 Task: Make in the project AgileBee a sprint 'Integration Testing Sprint'. Create in the project AgileBee a sprint 'Integration Testing Sprint'. Add in the project AgileBee a sprint 'Integration Testing Sprint'
Action: Mouse moved to (198, 54)
Screenshot: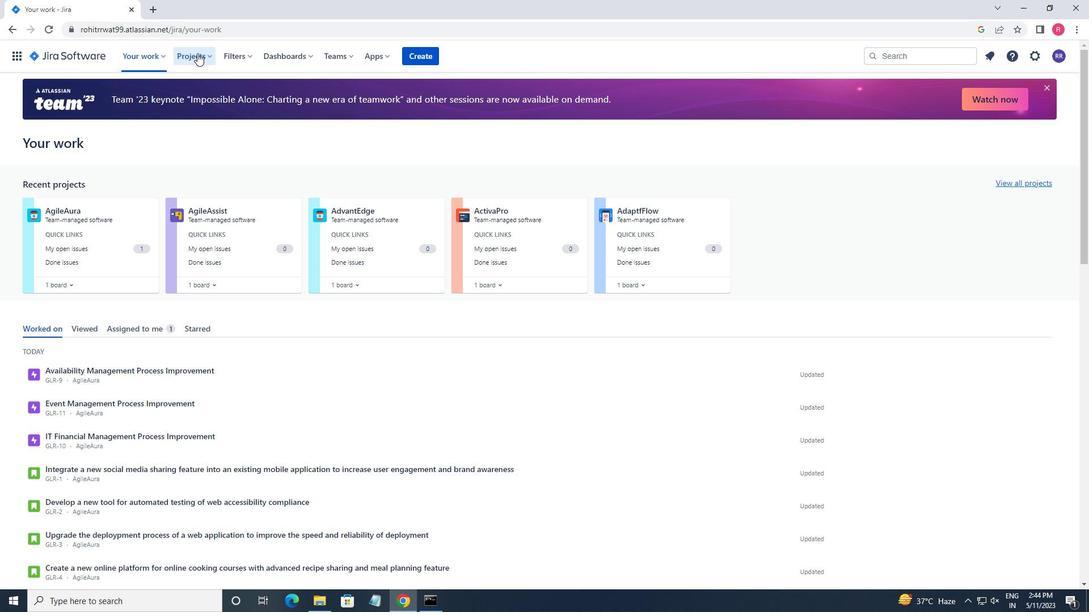 
Action: Mouse pressed left at (198, 54)
Screenshot: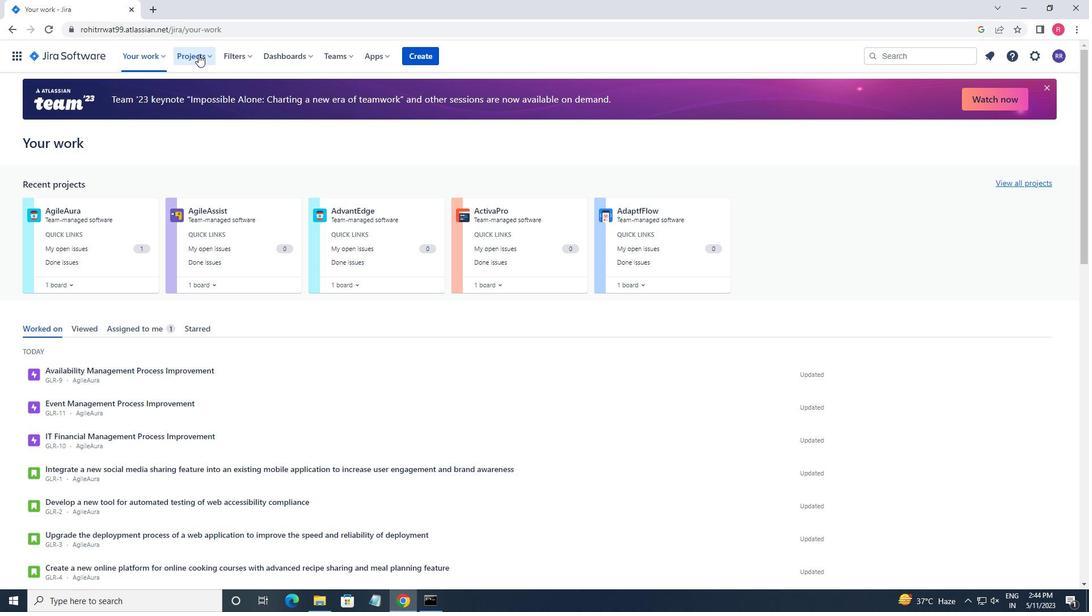 
Action: Mouse moved to (220, 101)
Screenshot: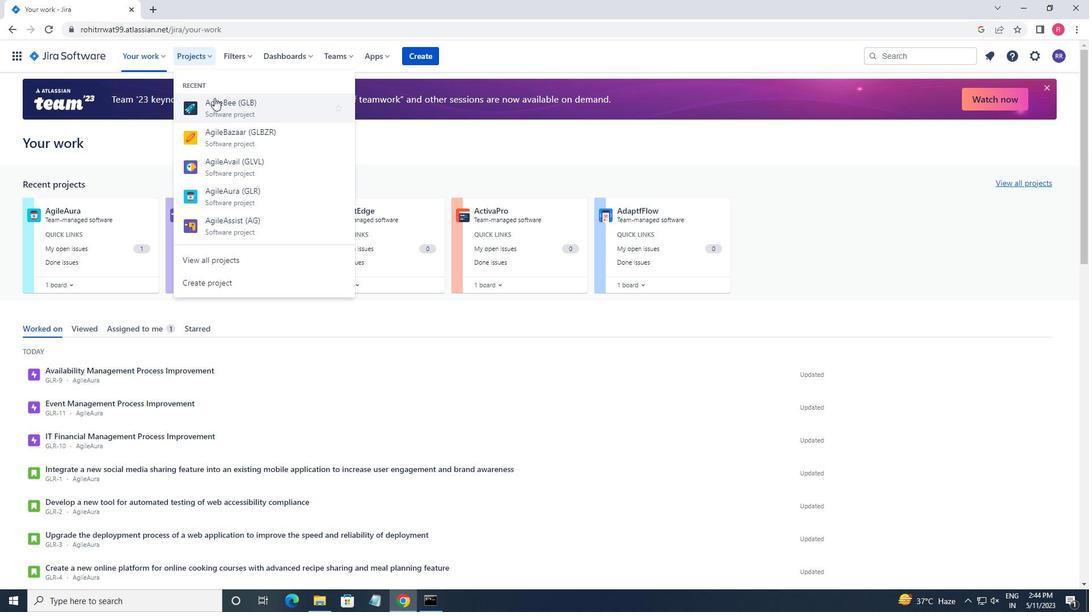 
Action: Mouse pressed left at (220, 101)
Screenshot: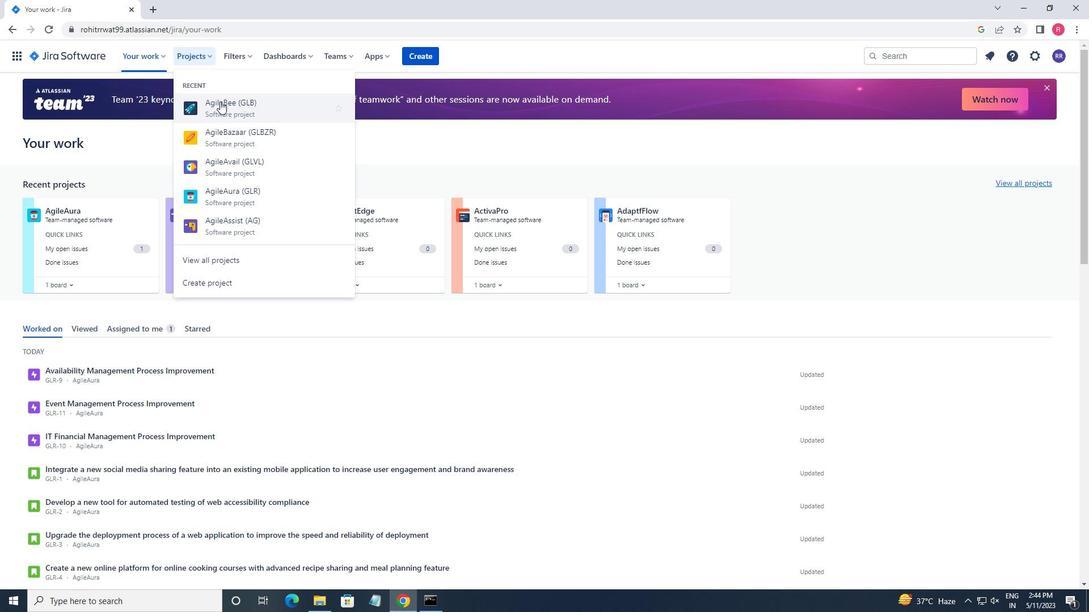 
Action: Mouse moved to (49, 159)
Screenshot: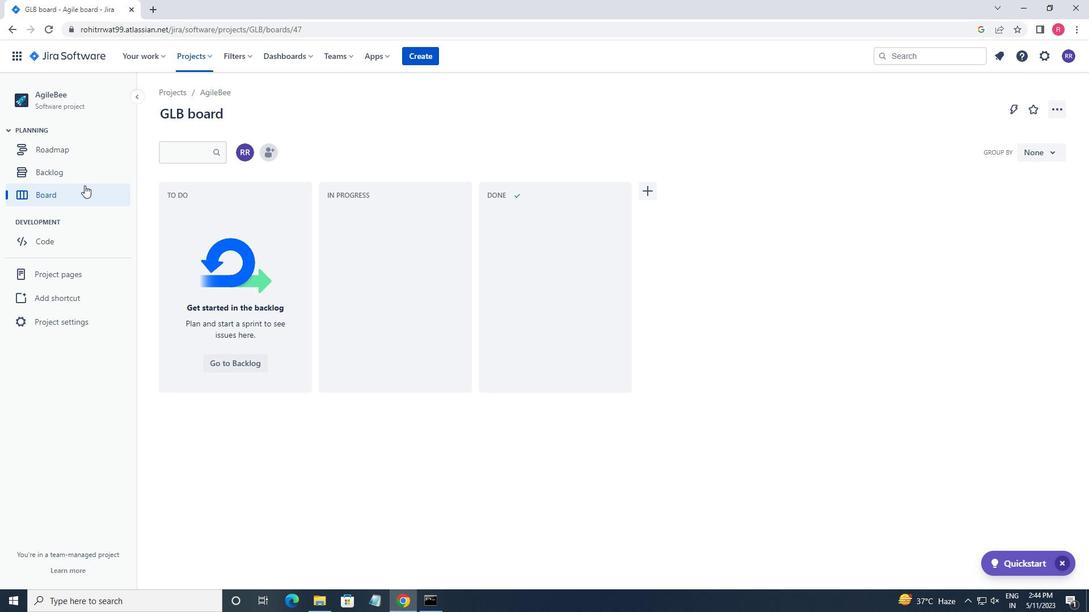 
Action: Mouse pressed left at (49, 159)
Screenshot: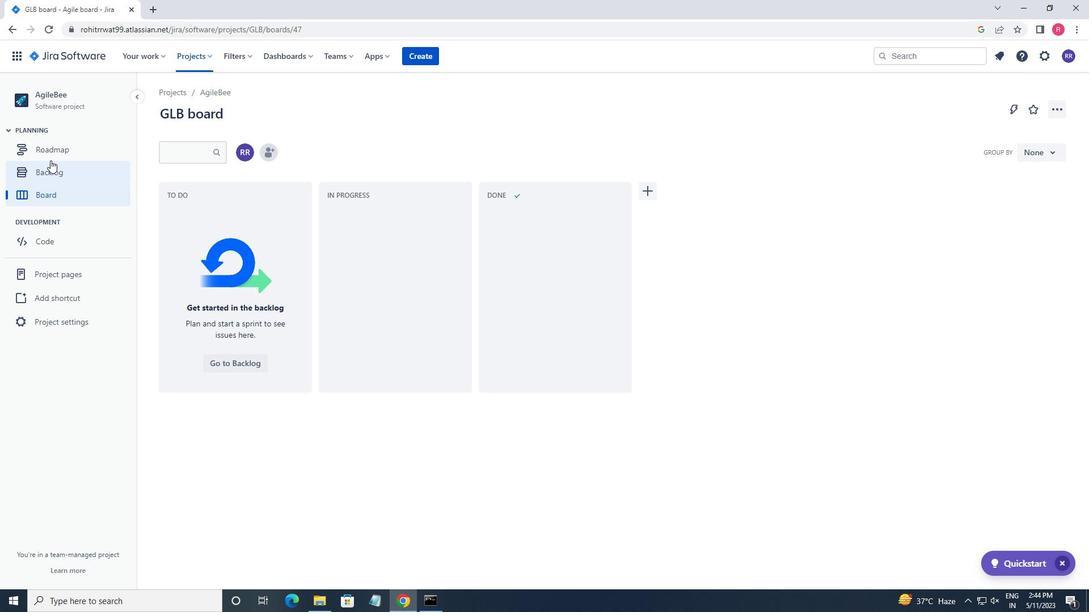 
Action: Mouse moved to (55, 173)
Screenshot: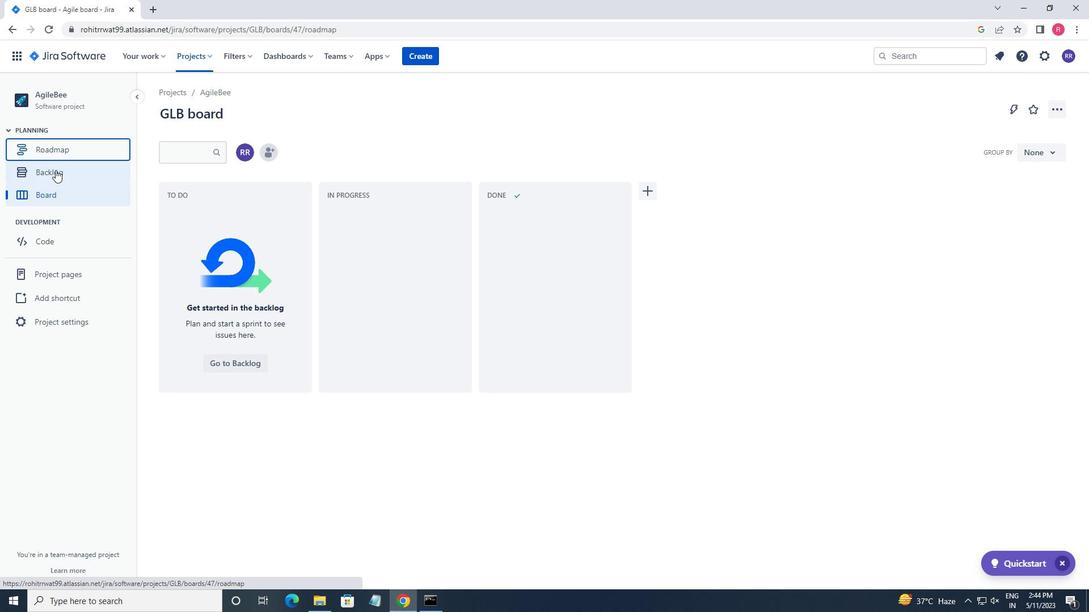 
Action: Mouse pressed left at (55, 173)
Screenshot: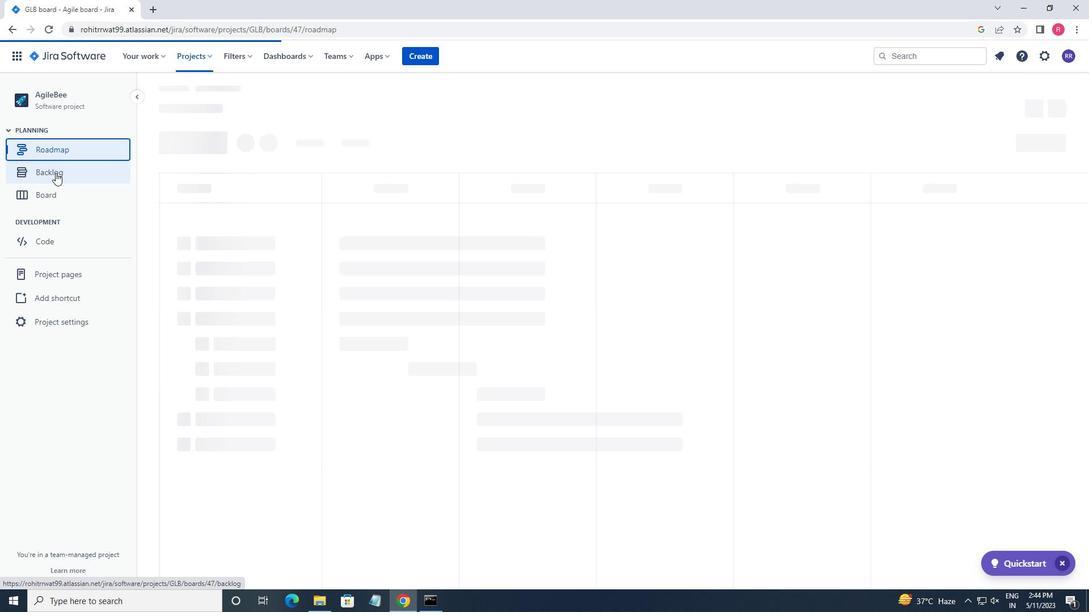 
Action: Mouse moved to (1014, 183)
Screenshot: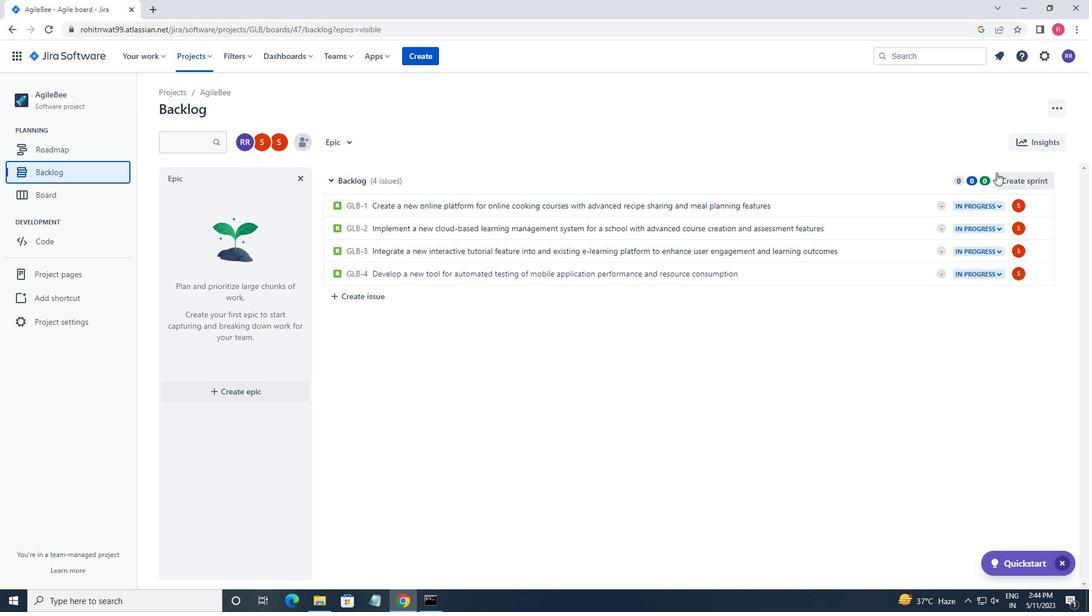 
Action: Mouse pressed left at (1014, 183)
Screenshot: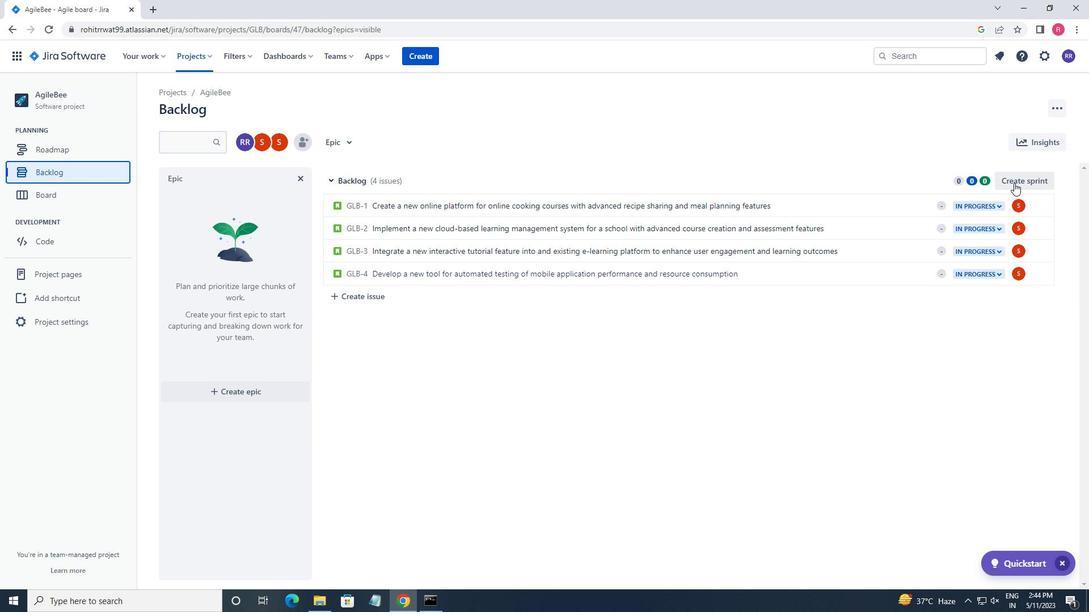 
Action: Mouse moved to (398, 184)
Screenshot: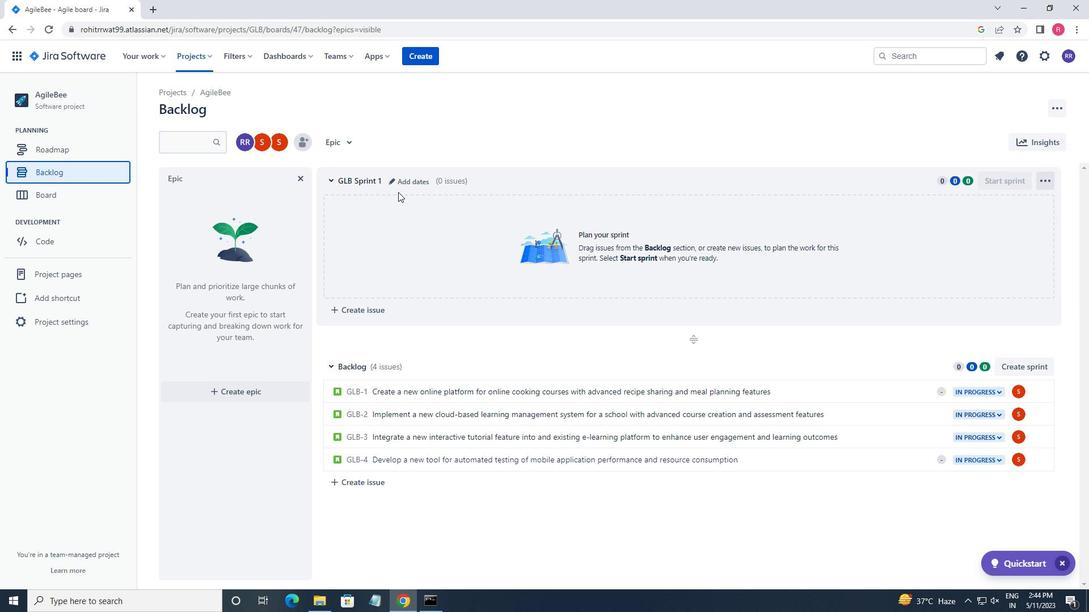 
Action: Mouse pressed left at (398, 184)
Screenshot: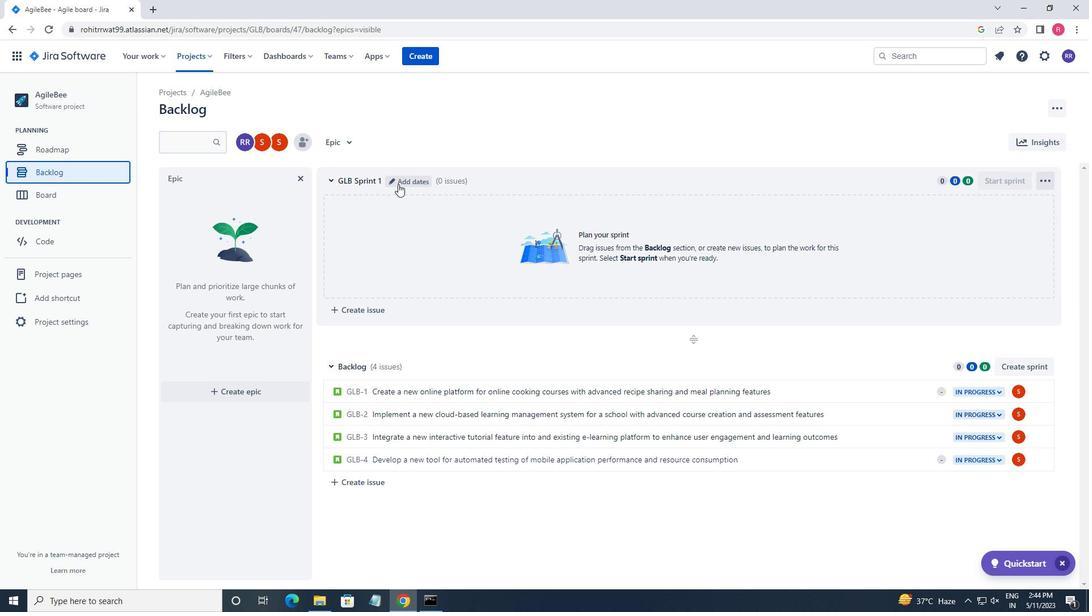 
Action: Mouse moved to (394, 186)
Screenshot: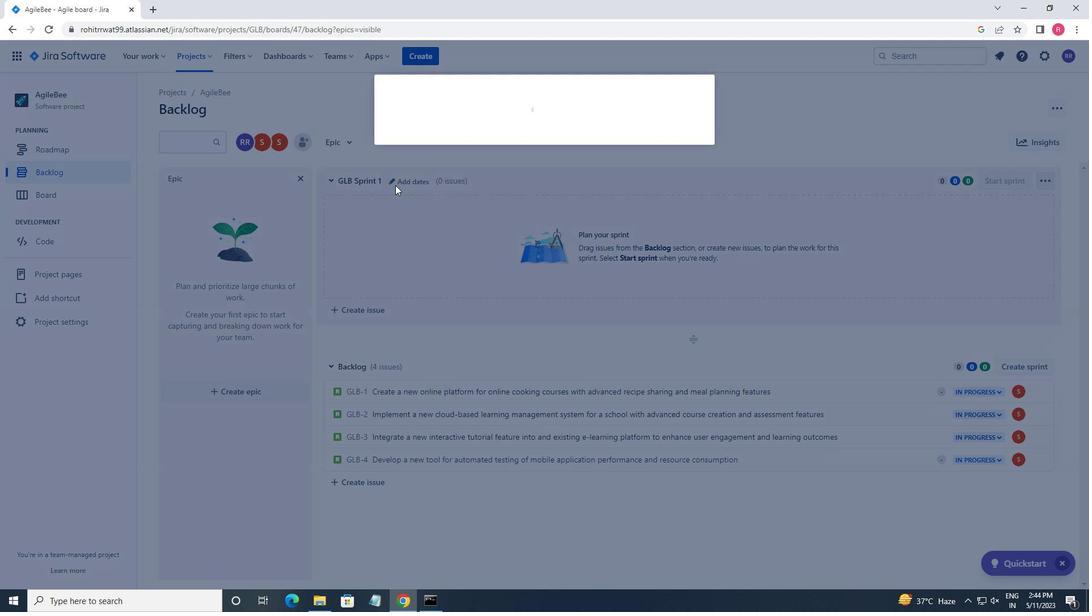 
Action: Key pressed <Key.backspace><Key.backspace><Key.backspace><Key.backspace><Key.backspace><Key.backspace><Key.backspace><Key.backspace><Key.backspace><Key.backspace><Key.backspace><Key.backspace><Key.backspace><Key.backspace><Key.backspace><Key.backspace><Key.backspace><Key.backspace><Key.backspace><Key.shift_r>Integration<Key.space><Key.shift><Key.shift>TESTING<Key.space><Key.shift>SPRINT
Screenshot: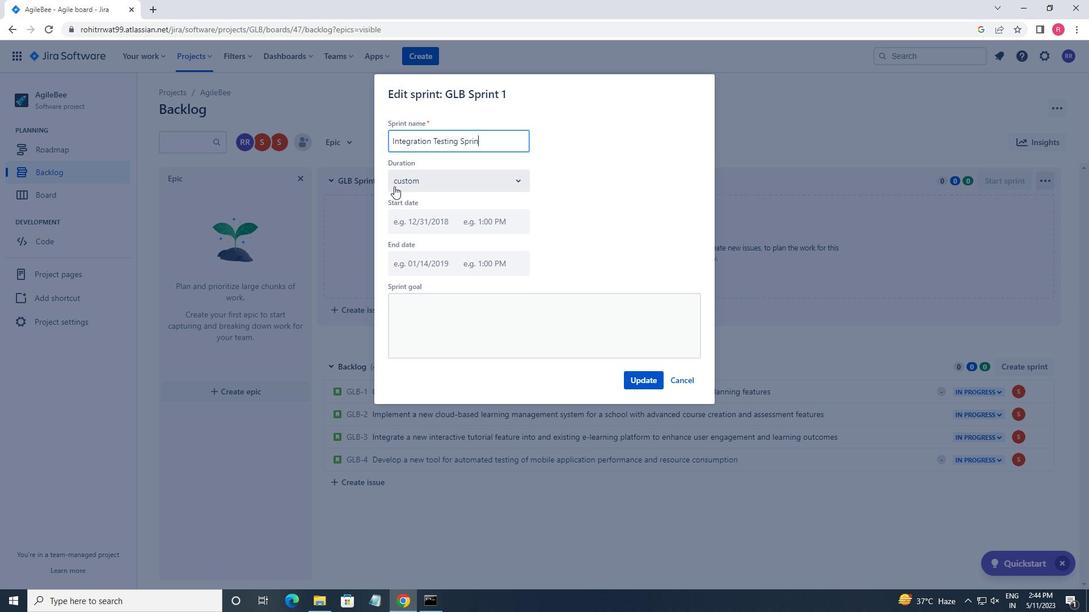 
Action: Mouse moved to (634, 374)
Screenshot: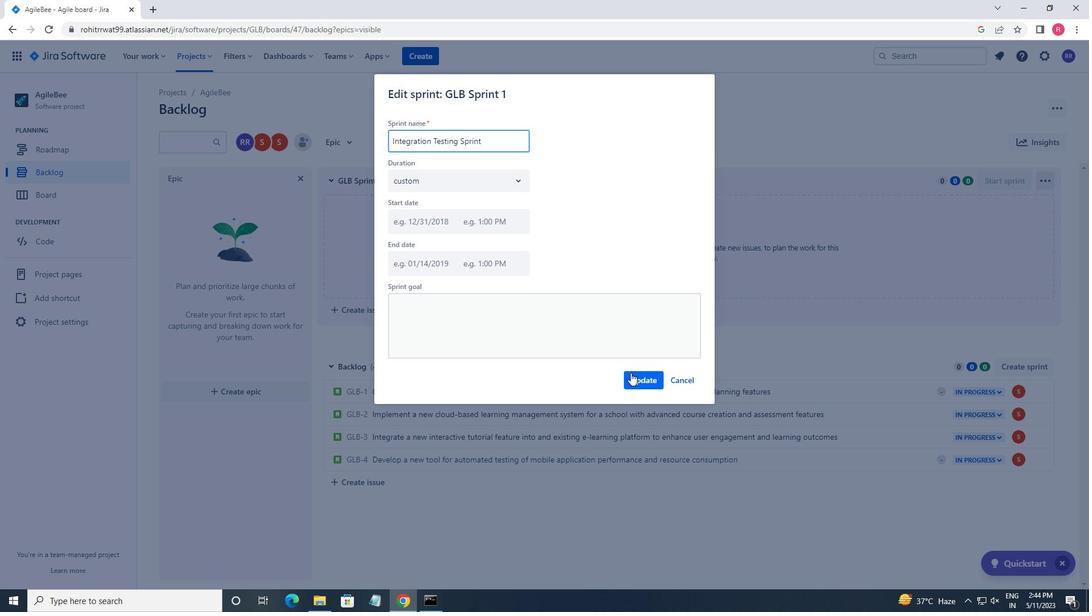 
Action: Mouse pressed left at (634, 374)
Screenshot: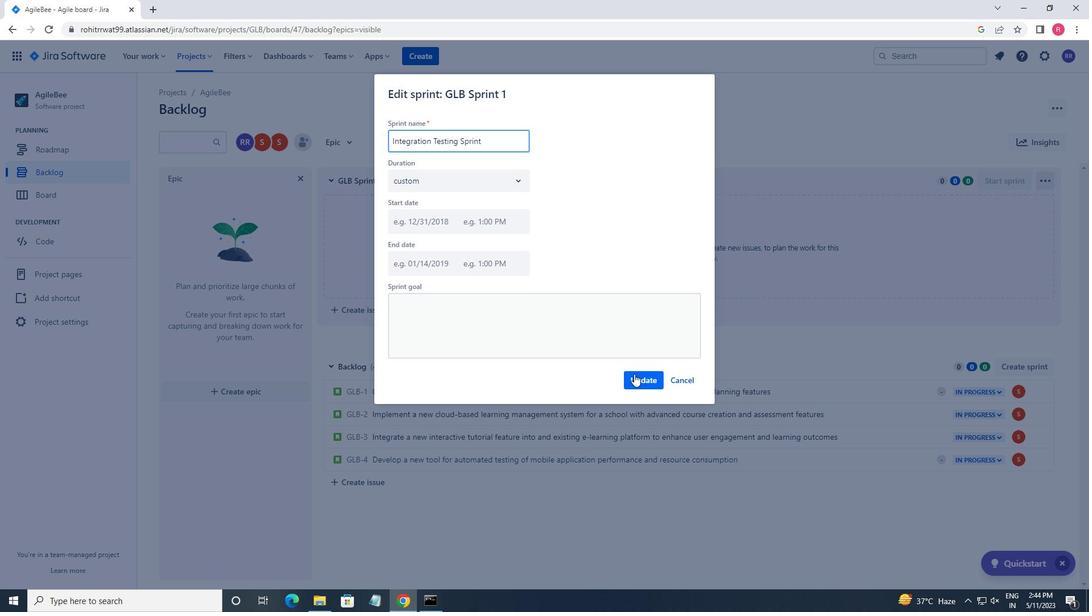 
Action: Mouse moved to (1004, 366)
Screenshot: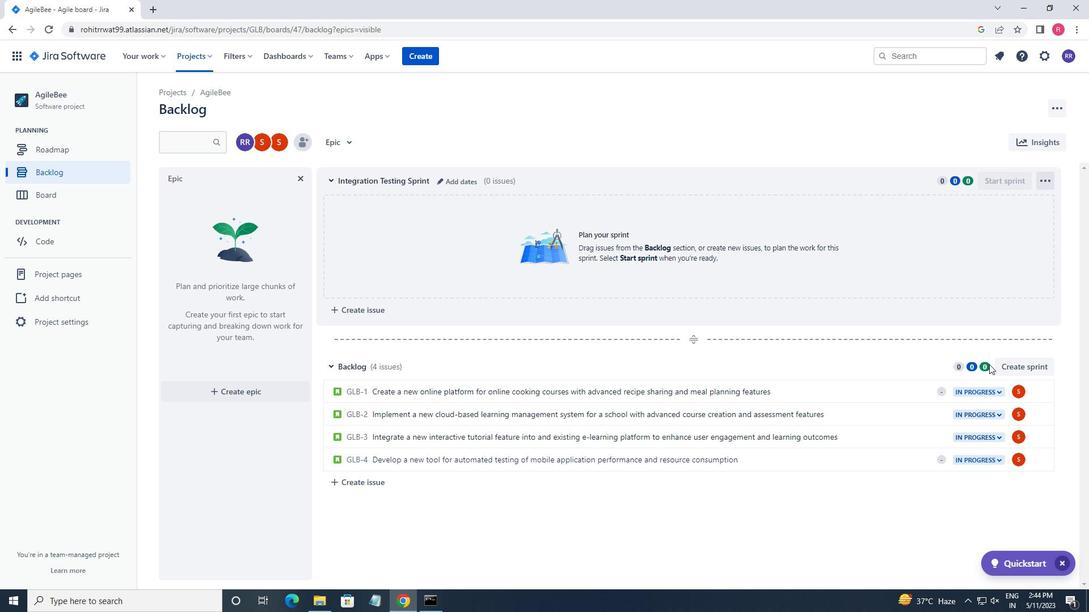 
Action: Mouse pressed left at (1004, 366)
Screenshot: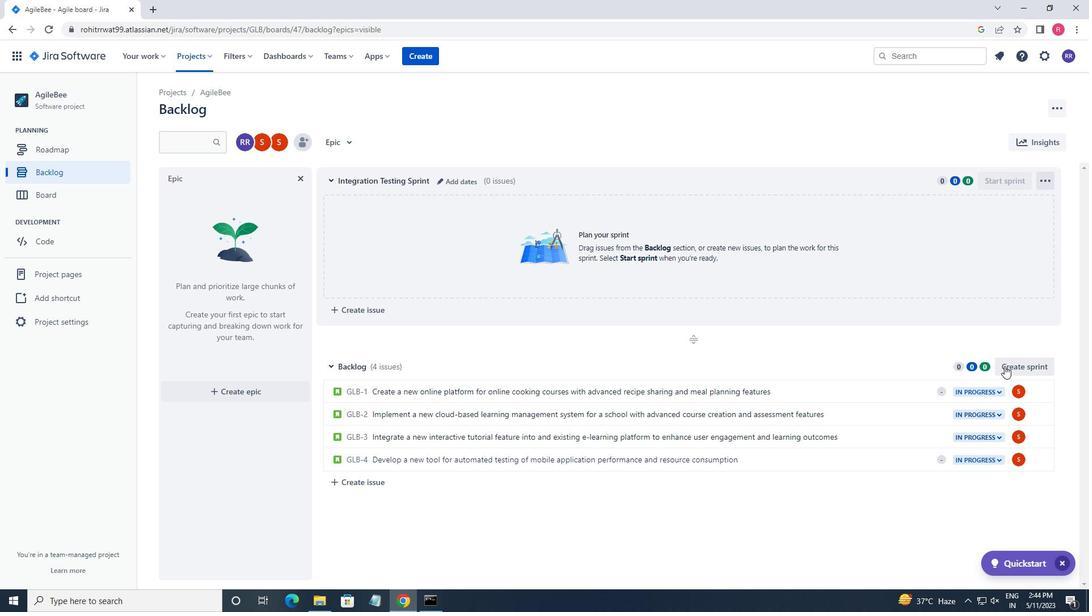 
Action: Mouse moved to (445, 363)
Screenshot: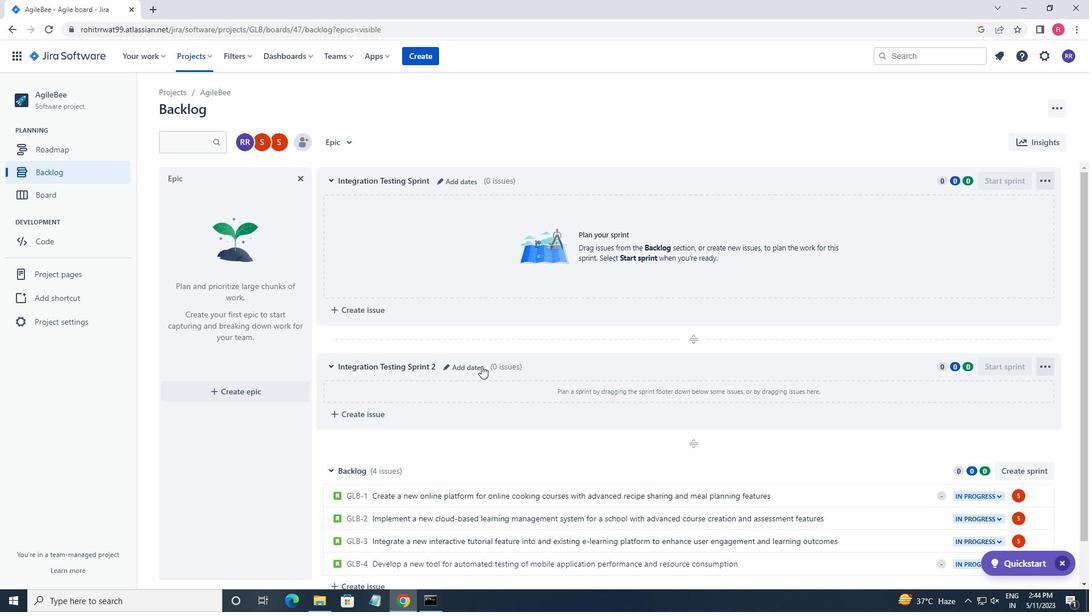 
Action: Mouse pressed left at (445, 363)
Screenshot: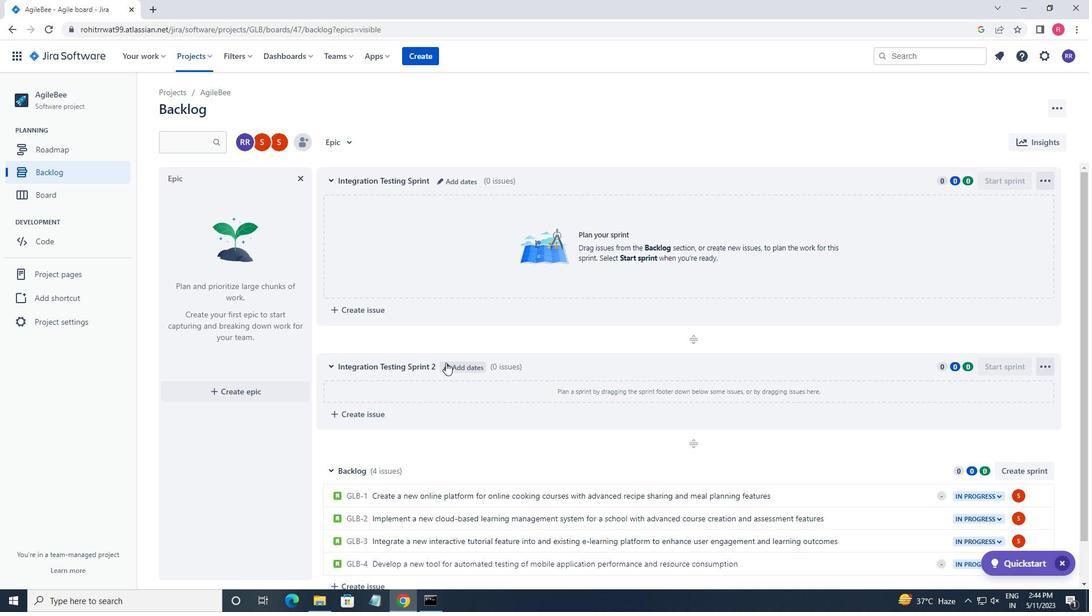 
Action: Mouse moved to (440, 259)
Screenshot: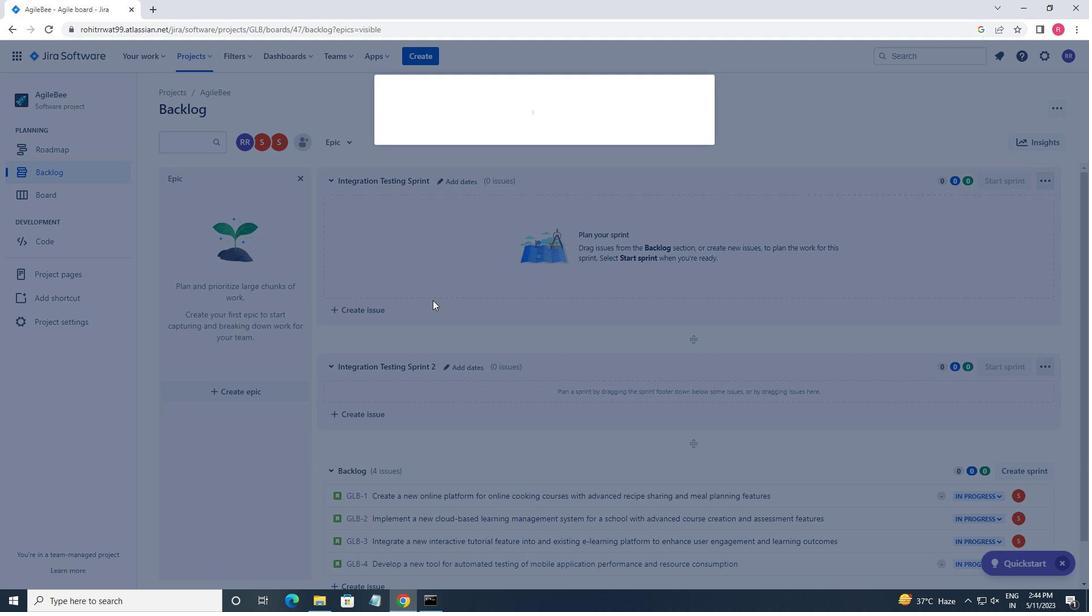 
Action: Key pressed <Key.backspace><Key.enter>
Screenshot: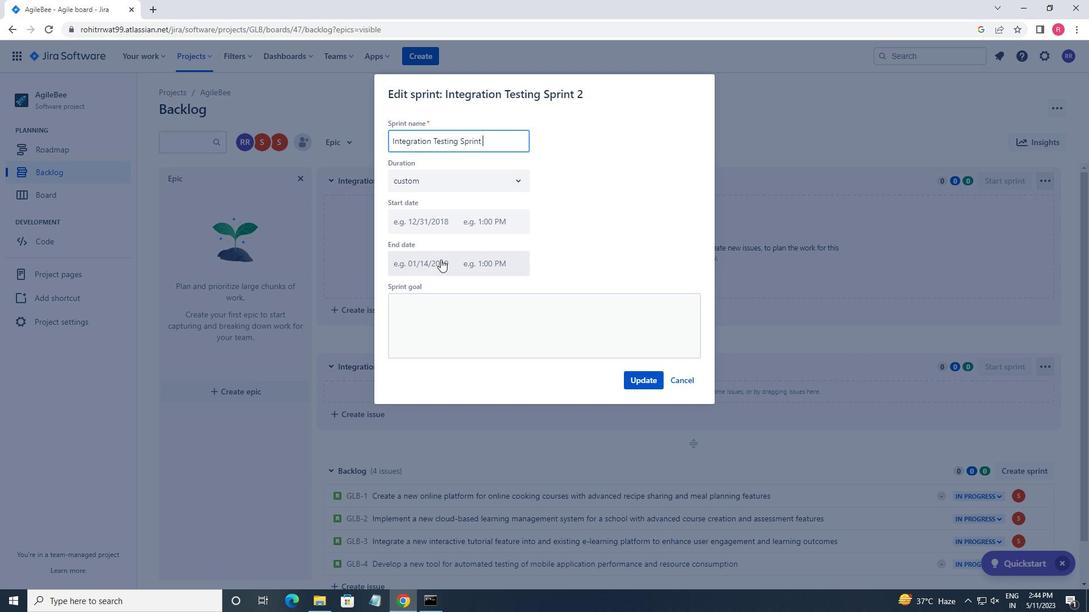 
Action: Mouse moved to (1016, 466)
Screenshot: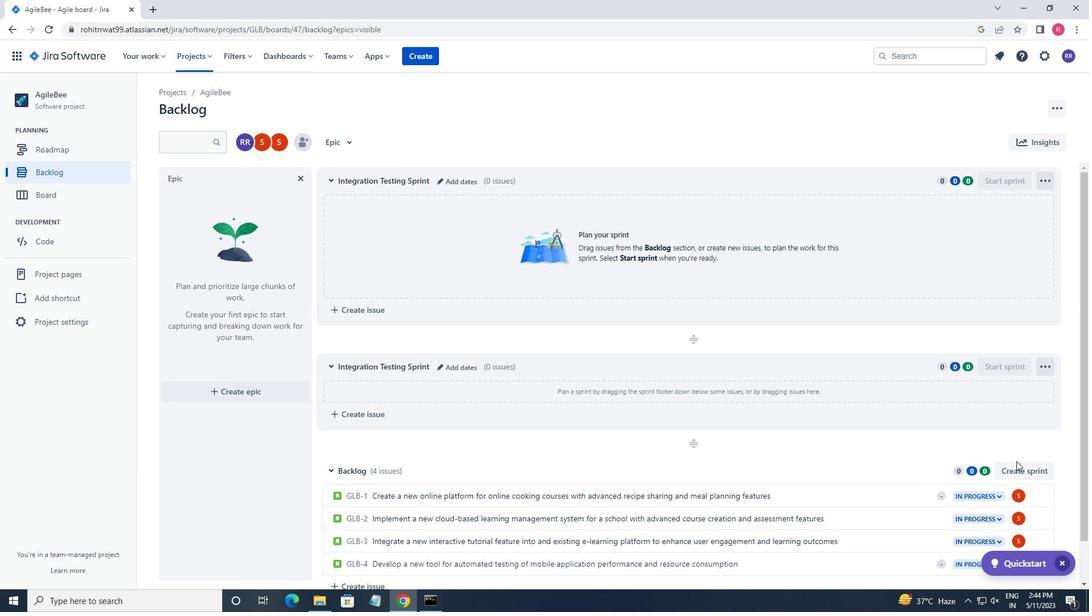 
Action: Mouse pressed left at (1016, 466)
Screenshot: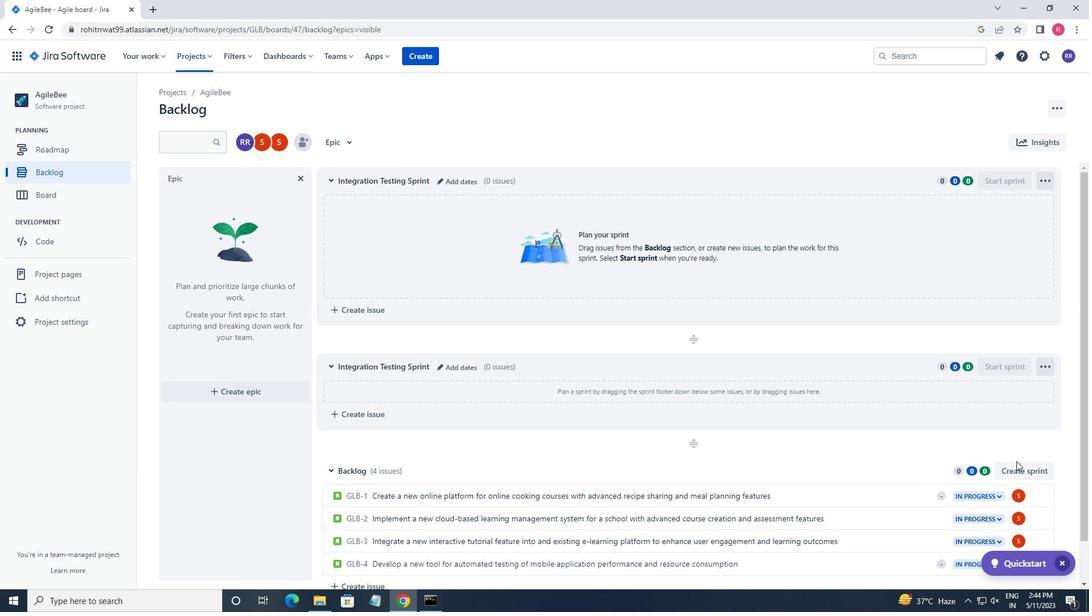 
Action: Mouse moved to (446, 474)
Screenshot: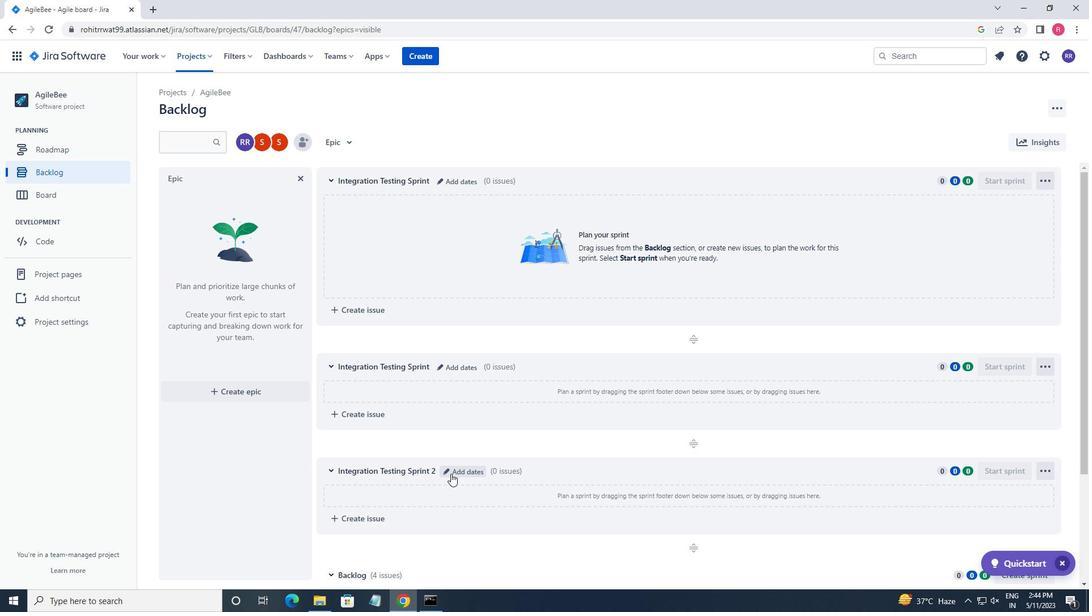 
Action: Mouse pressed left at (446, 474)
Screenshot: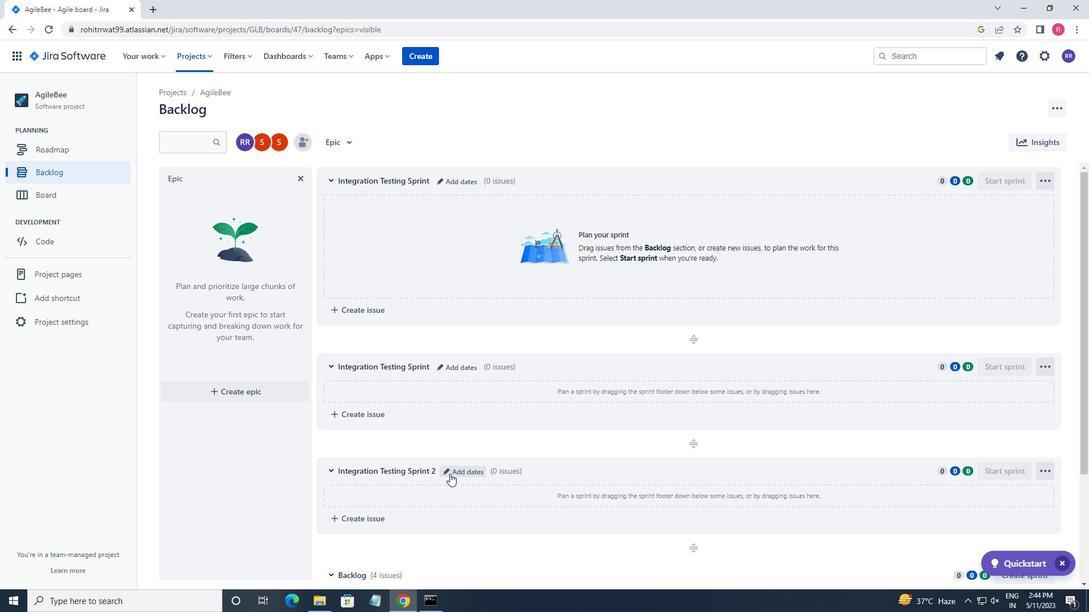 
Action: Mouse moved to (471, 247)
Screenshot: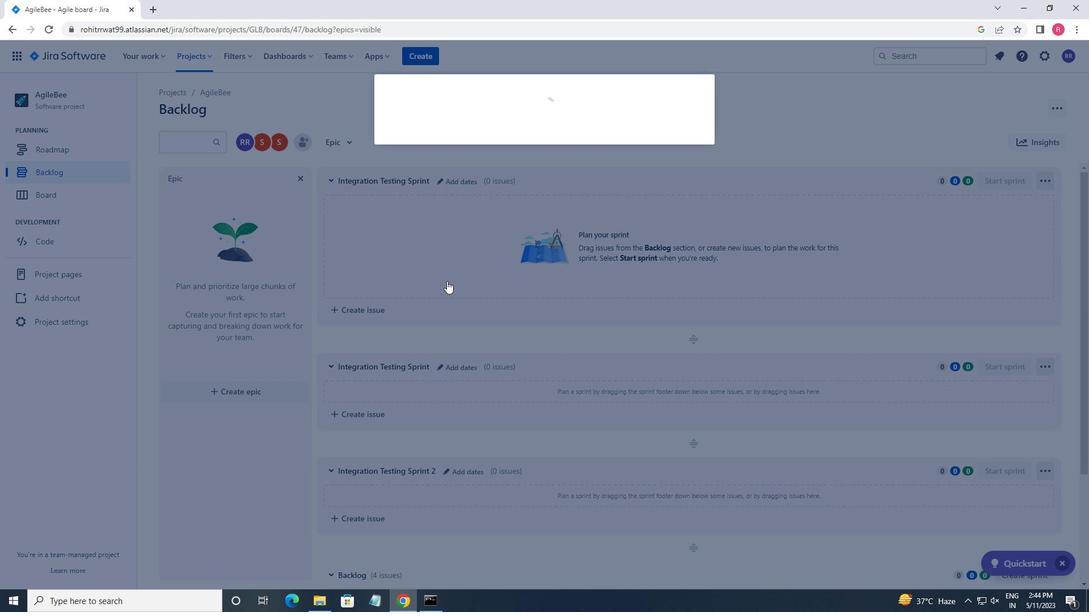 
Action: Key pressed <Key.backspace><Key.enter>
Screenshot: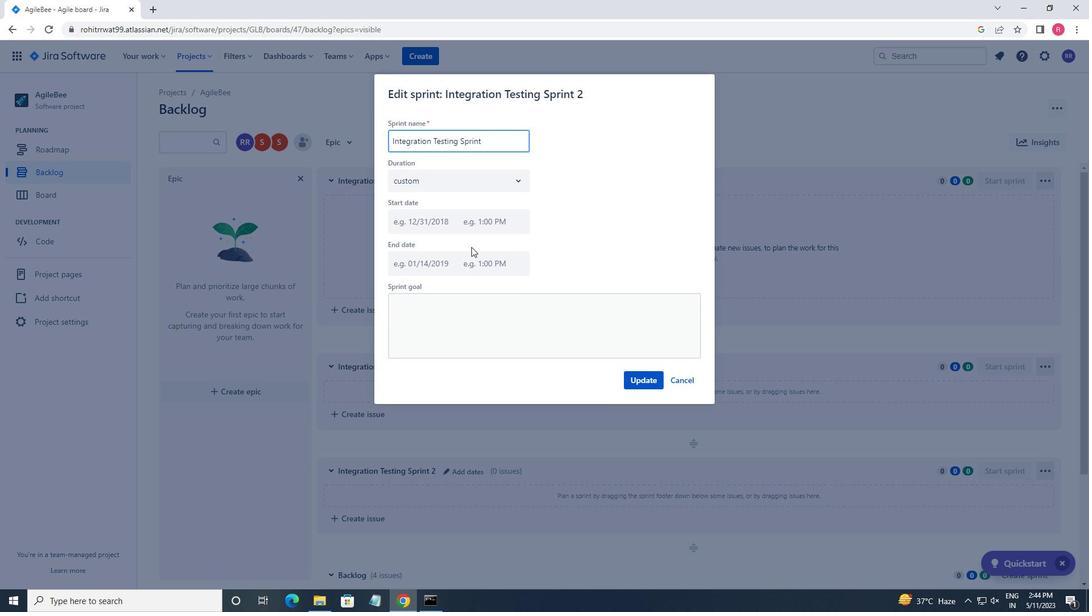 
